 Task: Add Sprouts Sliced Provolone Cheese to the cart.
Action: Mouse moved to (975, 359)
Screenshot: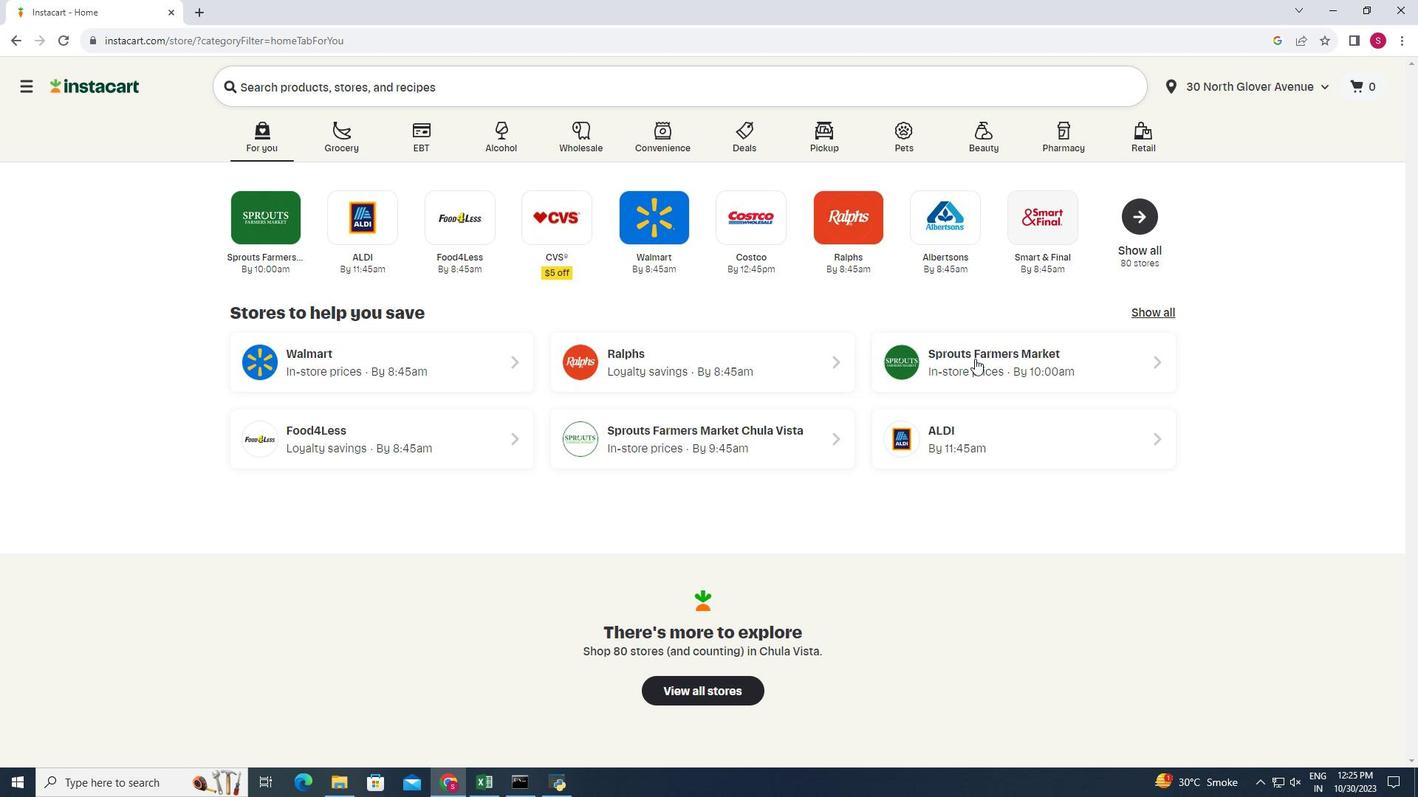 
Action: Mouse pressed left at (975, 359)
Screenshot: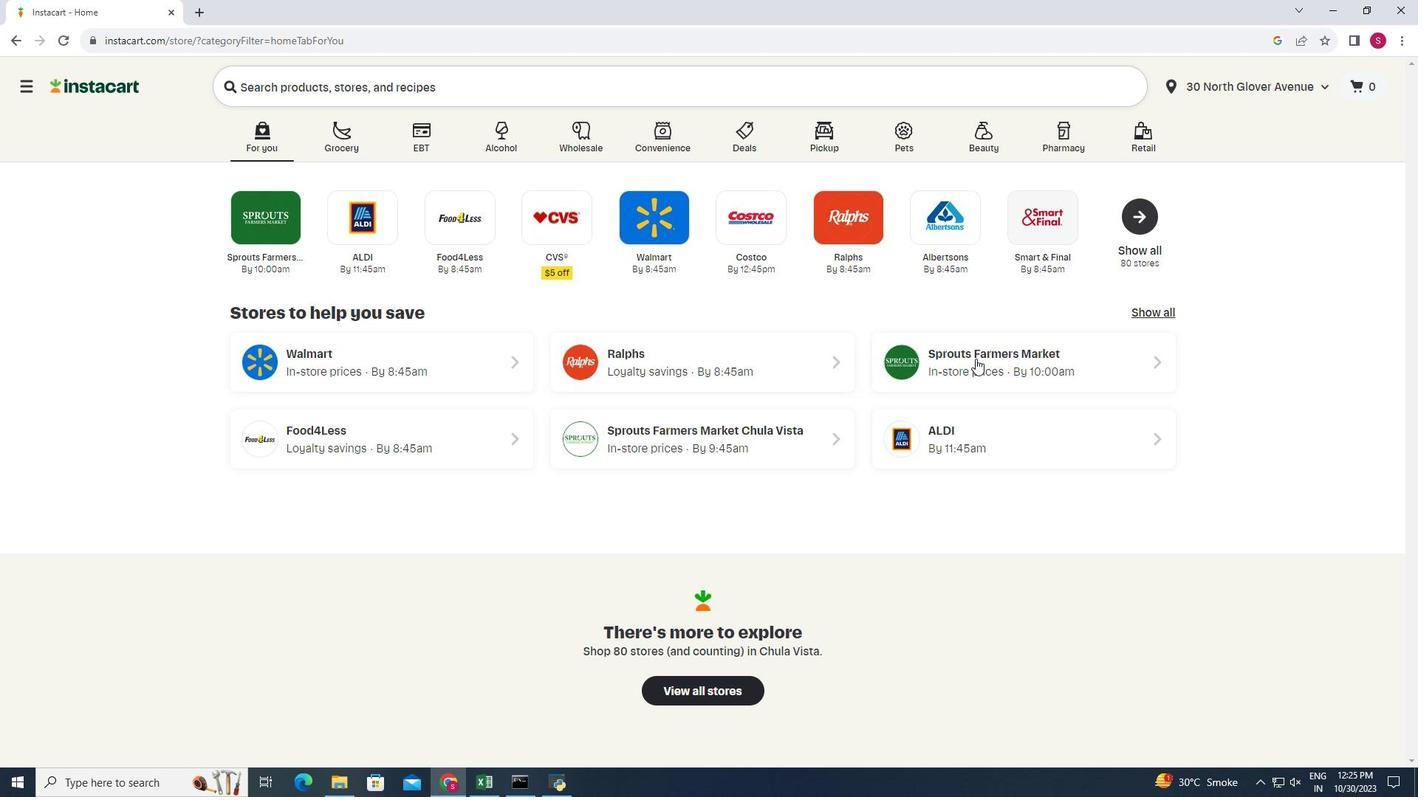 
Action: Mouse moved to (40, 643)
Screenshot: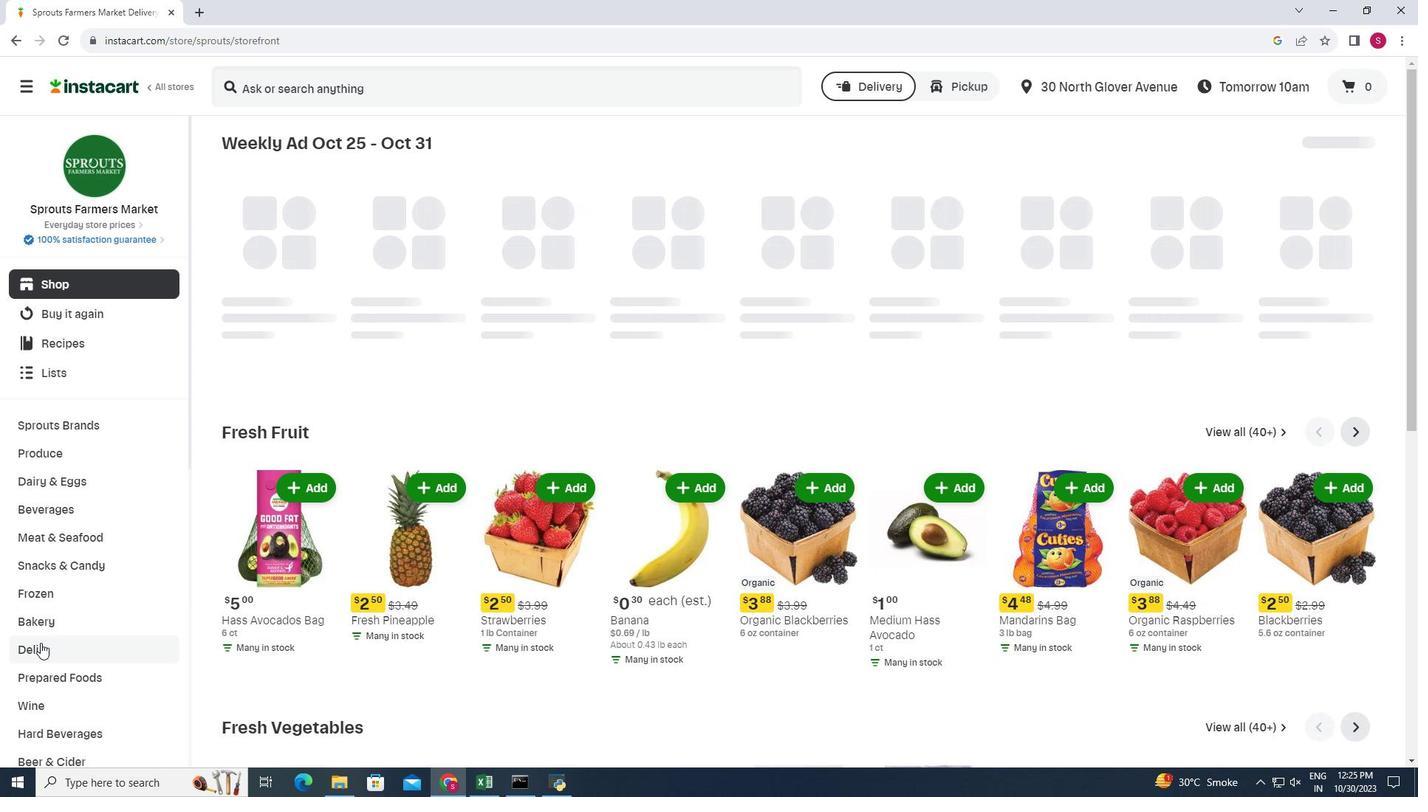 
Action: Mouse pressed left at (40, 643)
Screenshot: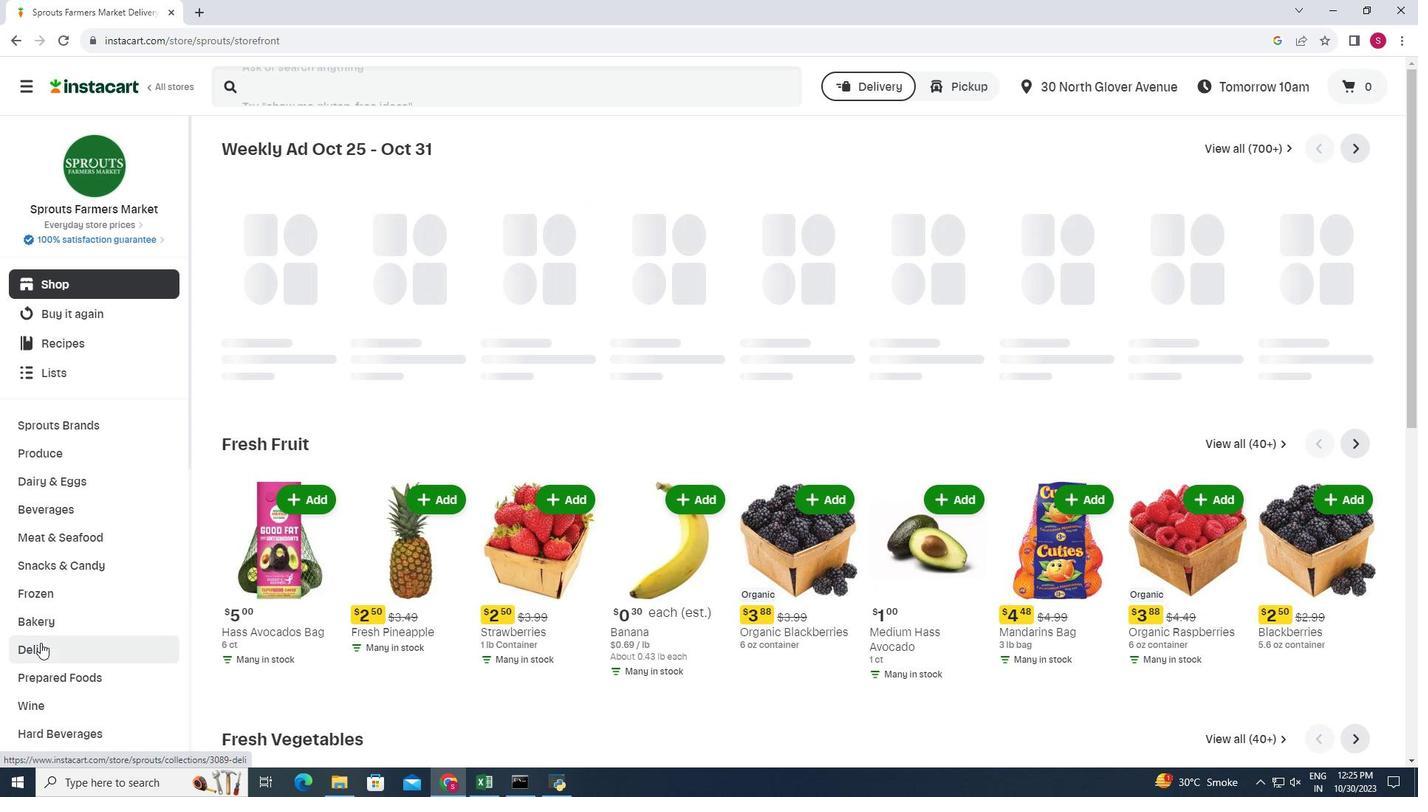 
Action: Mouse moved to (389, 182)
Screenshot: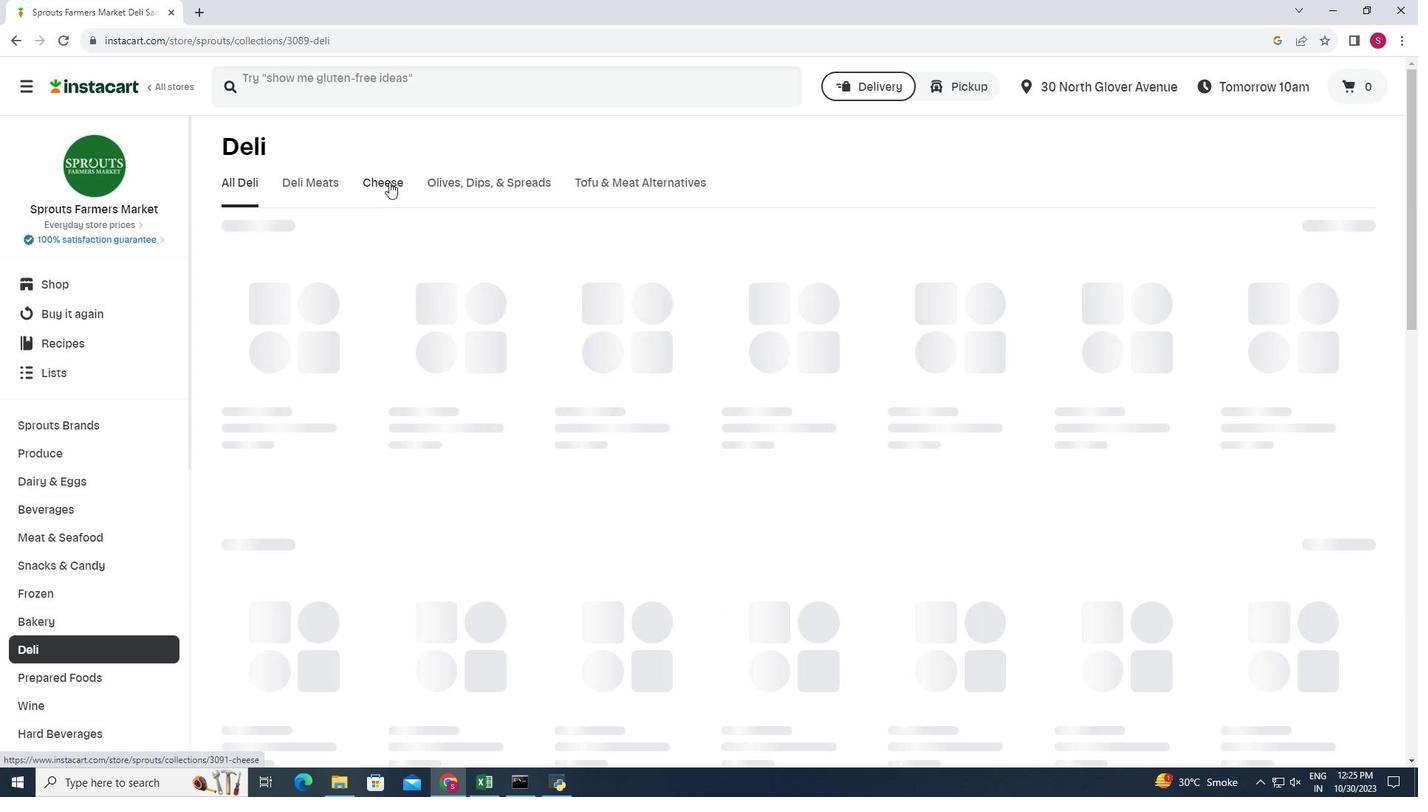 
Action: Mouse pressed left at (389, 182)
Screenshot: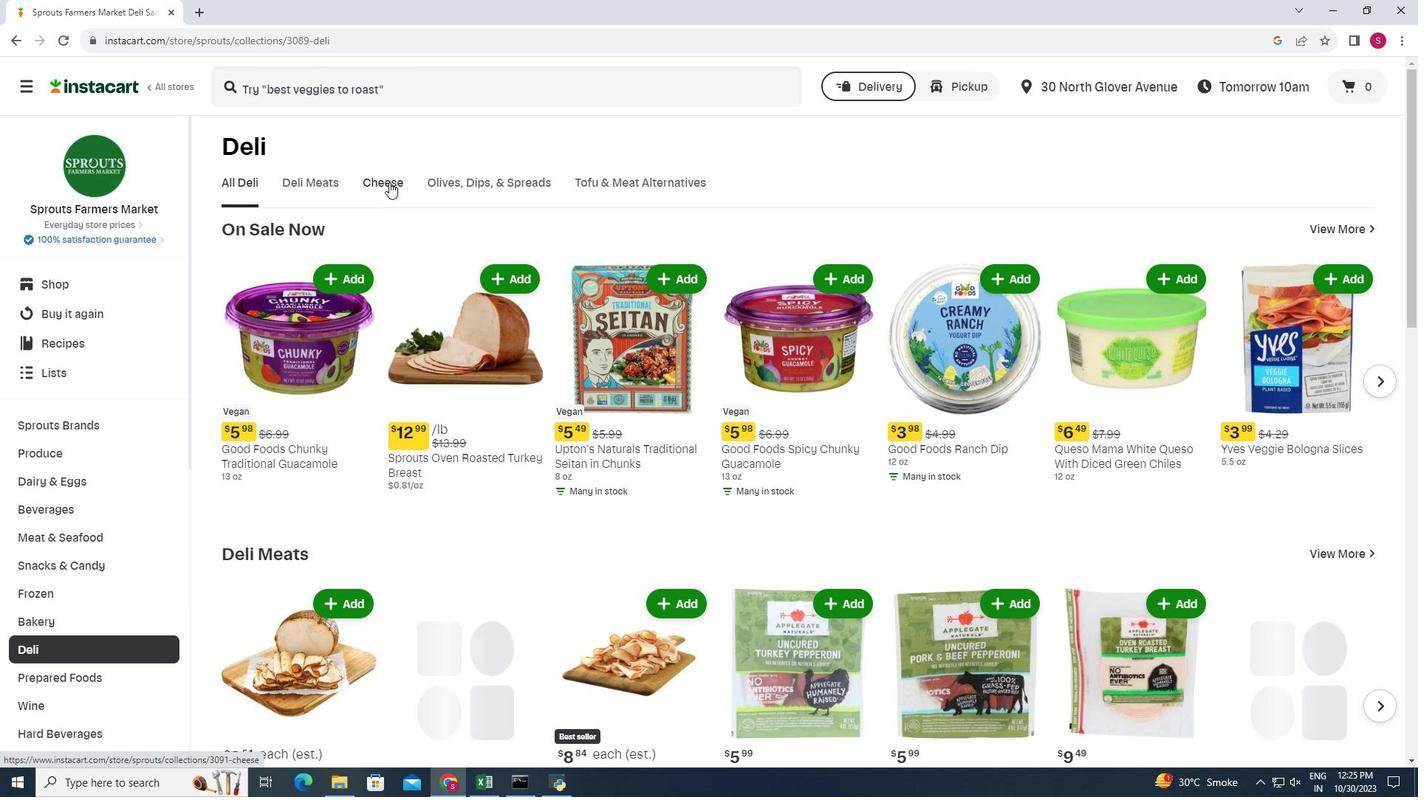 
Action: Mouse moved to (1374, 238)
Screenshot: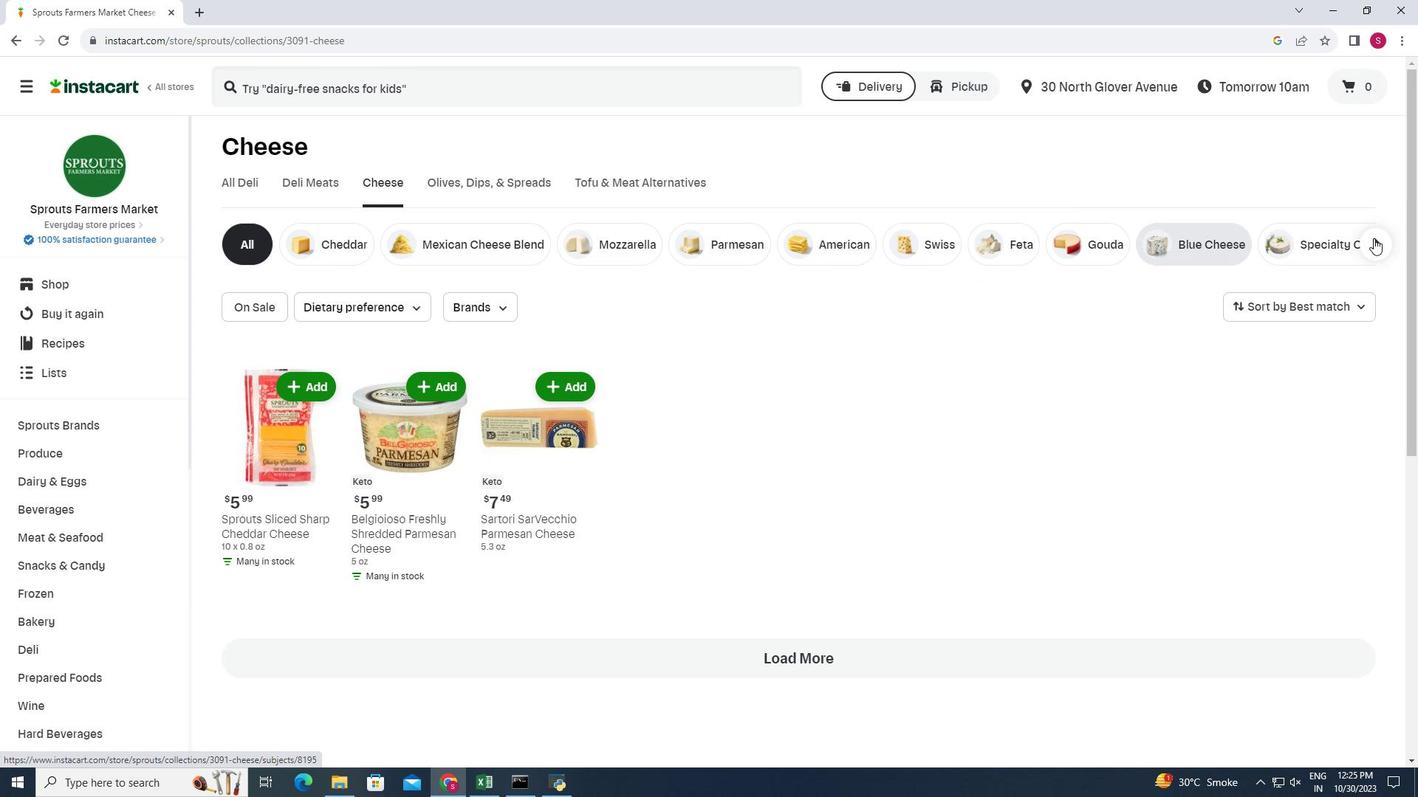 
Action: Mouse pressed left at (1374, 238)
Screenshot: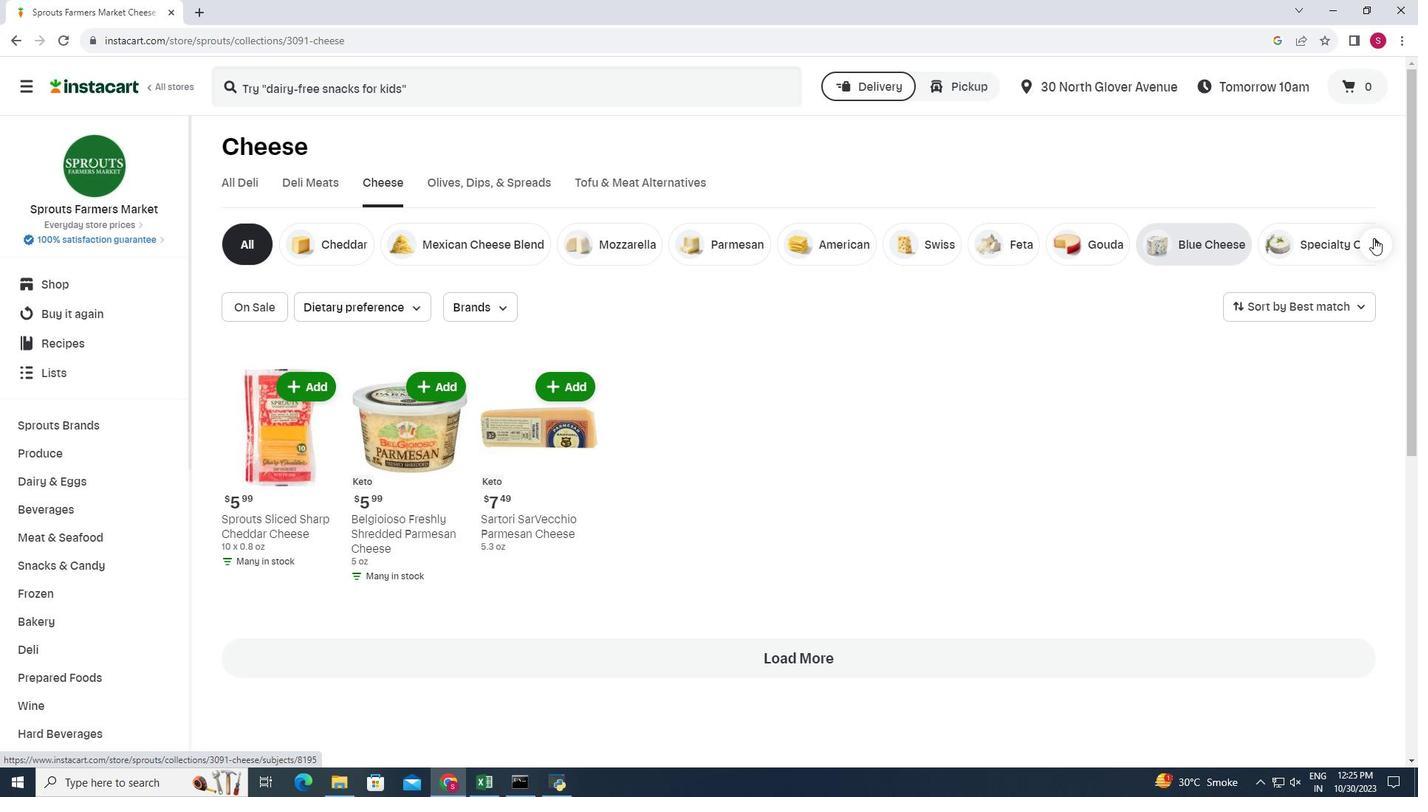 
Action: Mouse moved to (1301, 244)
Screenshot: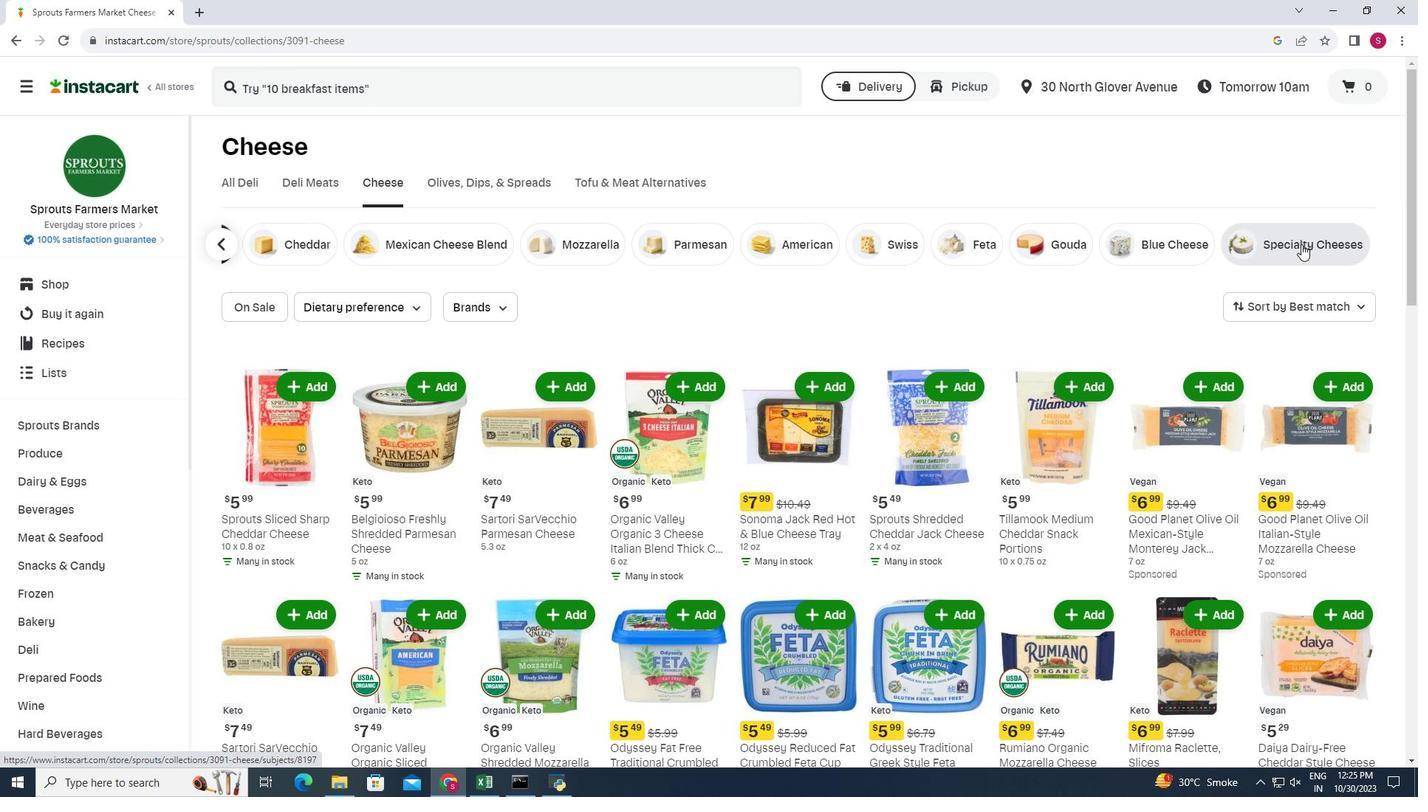 
Action: Mouse pressed left at (1301, 244)
Screenshot: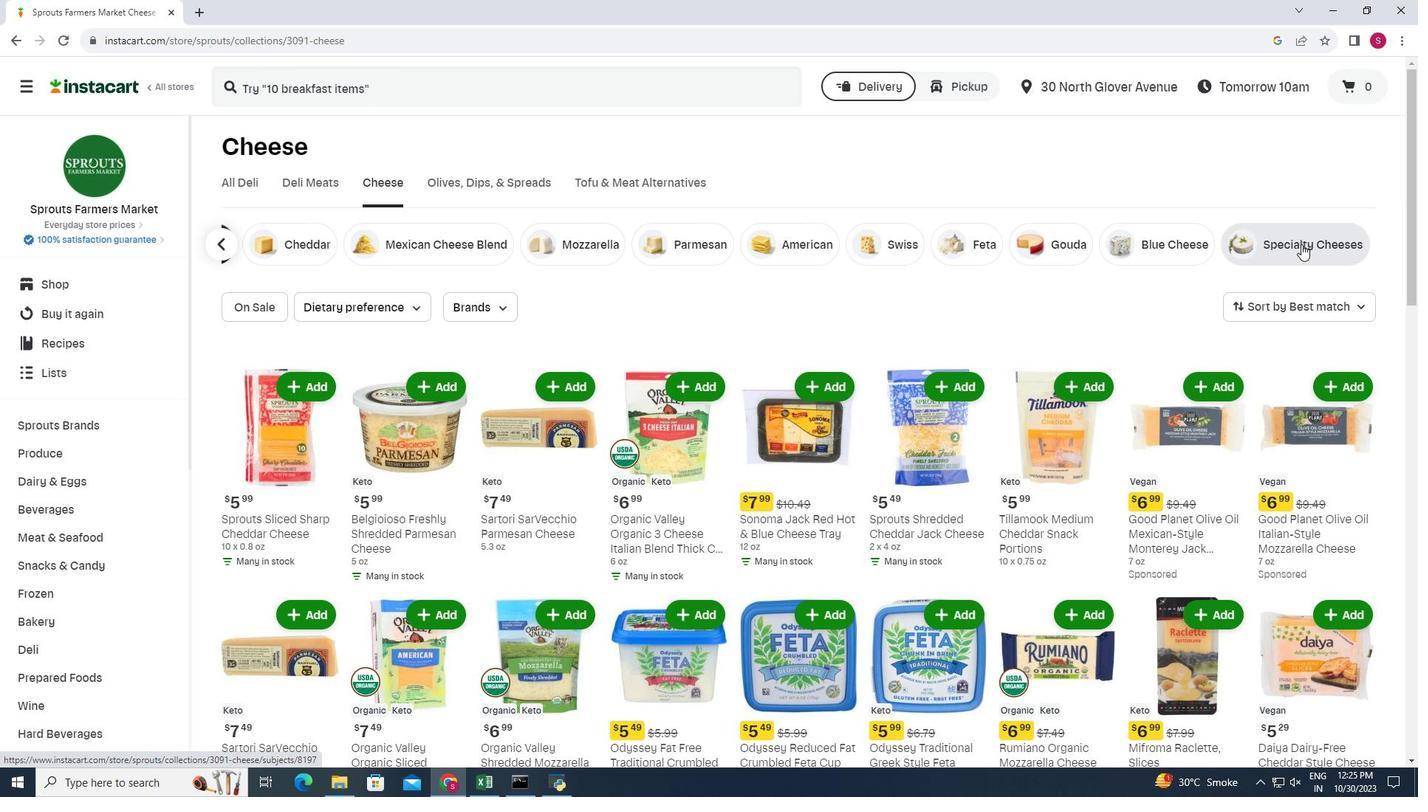 
Action: Mouse moved to (1371, 488)
Screenshot: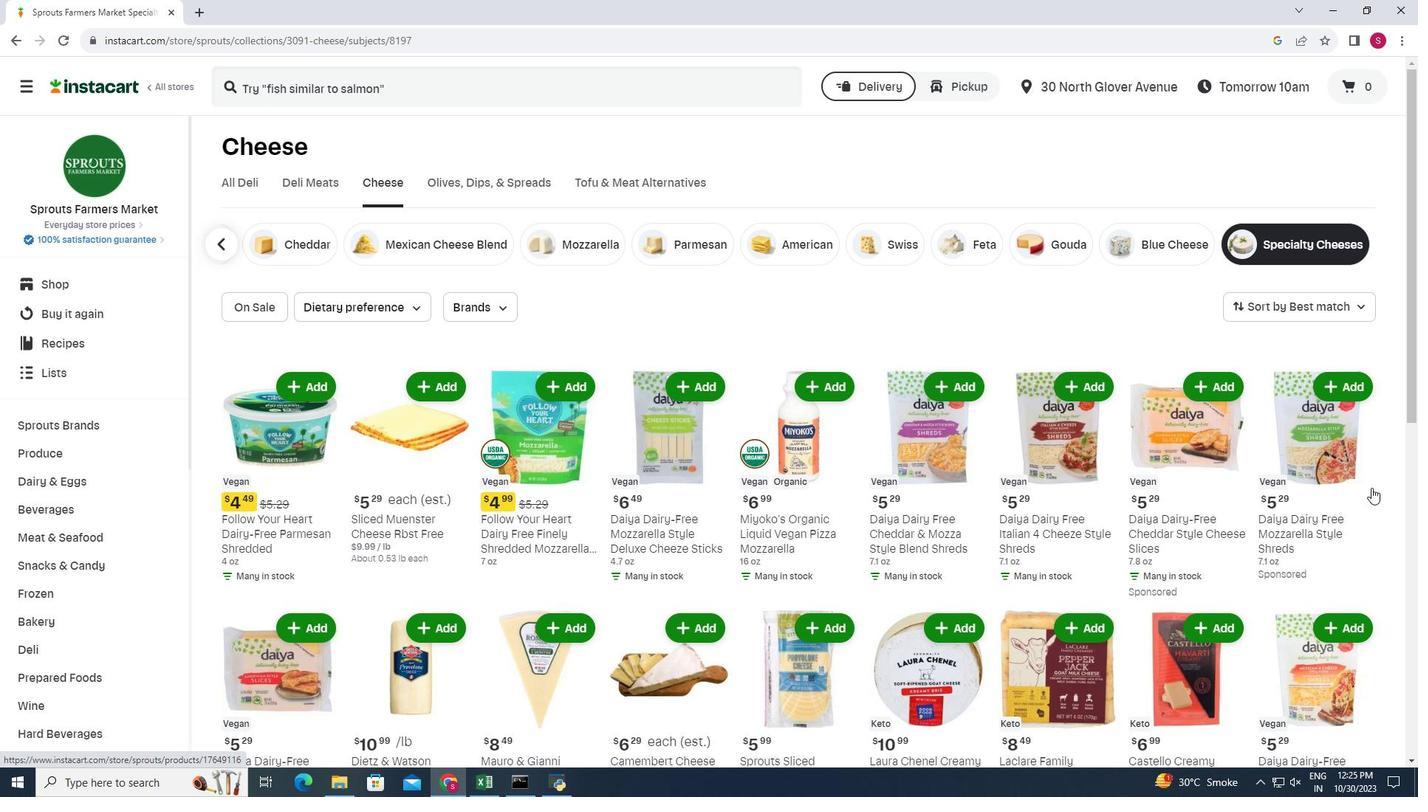 
Action: Mouse scrolled (1371, 487) with delta (0, 0)
Screenshot: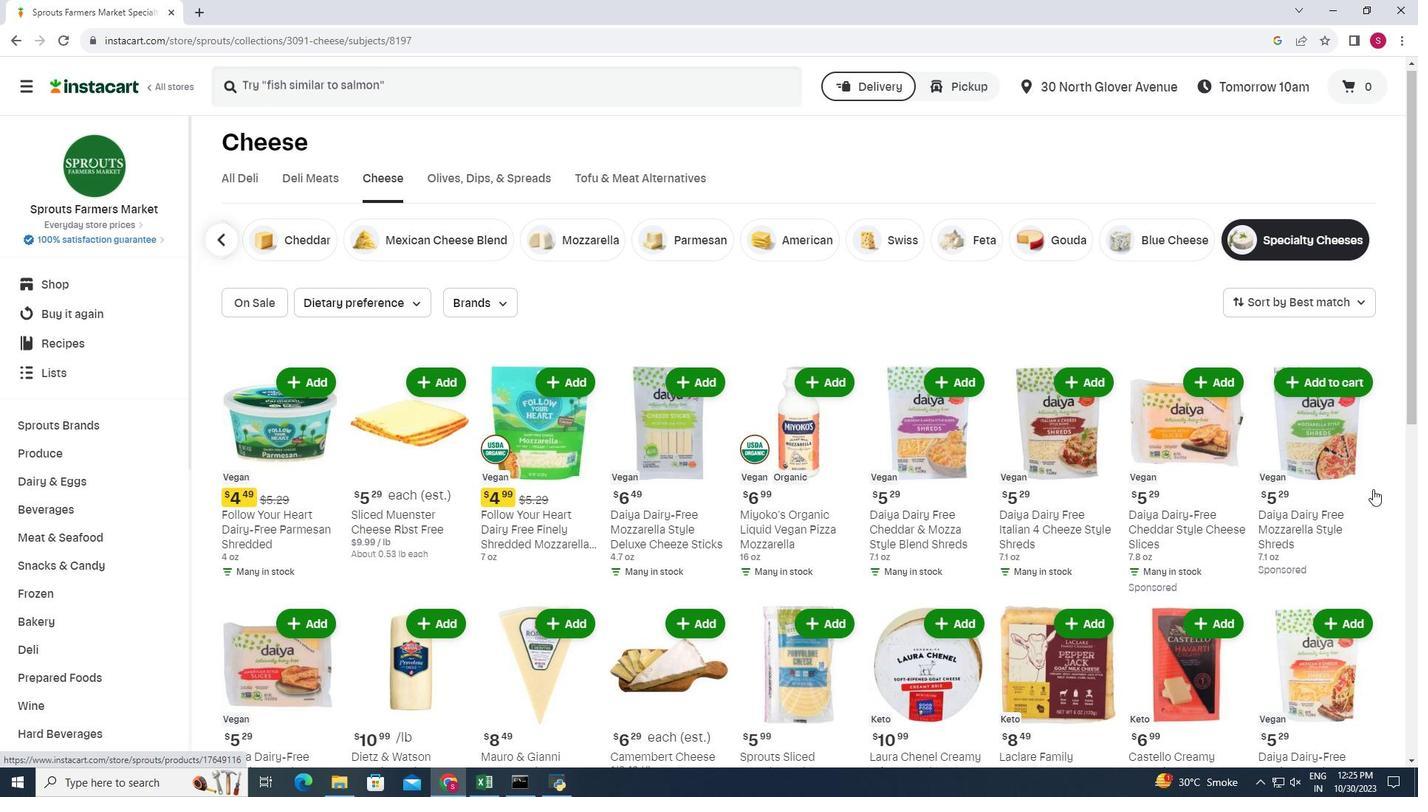 
Action: Mouse moved to (1373, 489)
Screenshot: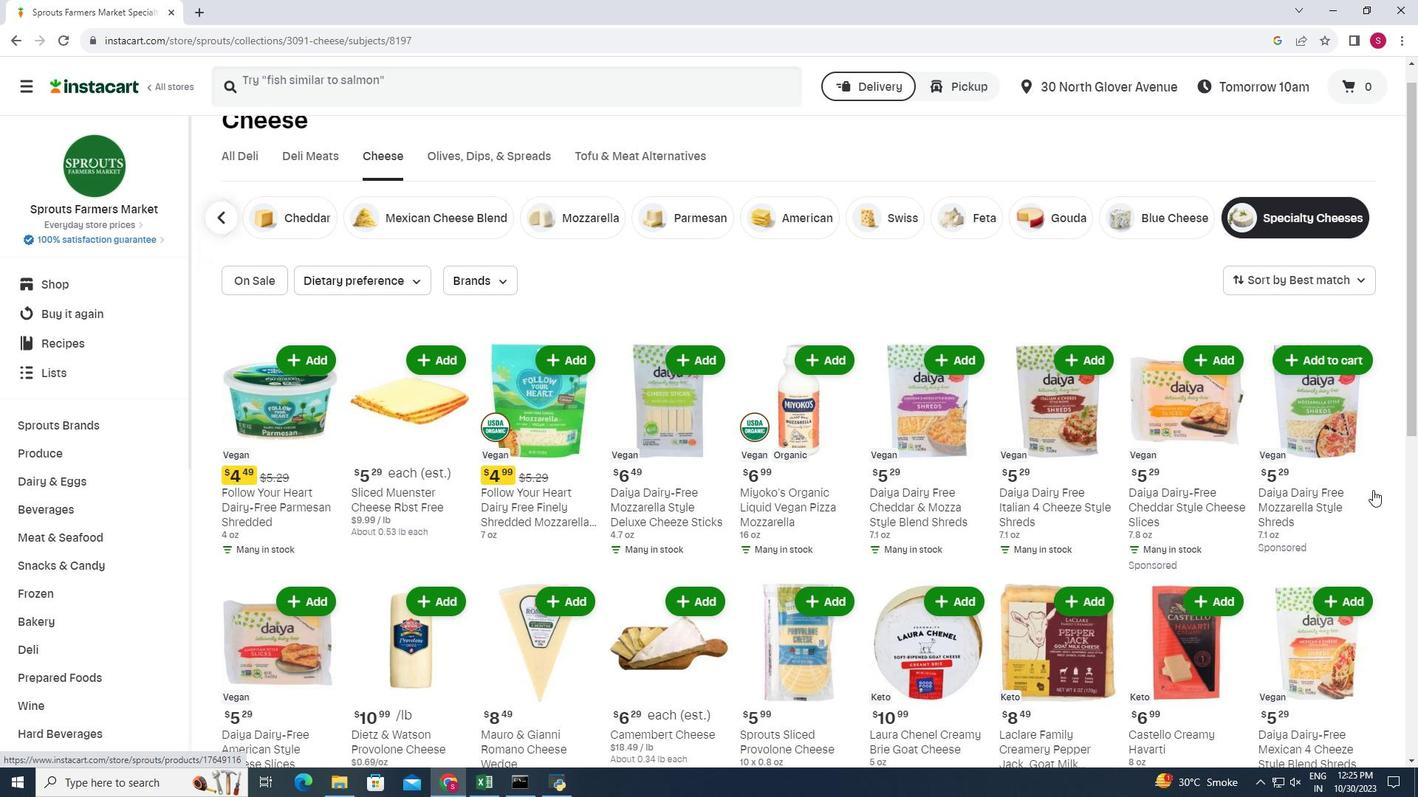 
Action: Mouse scrolled (1373, 489) with delta (0, 0)
Screenshot: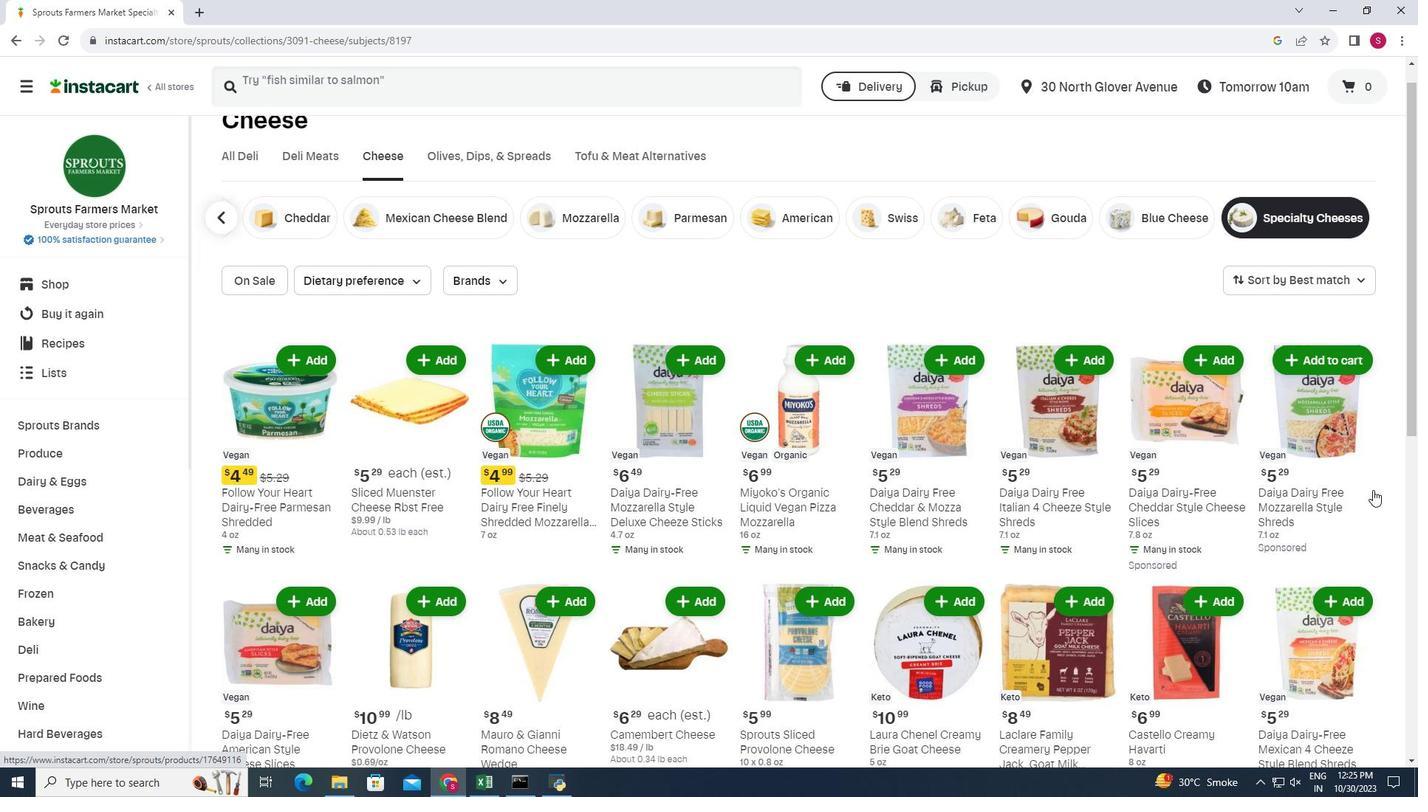 
Action: Mouse moved to (1373, 490)
Screenshot: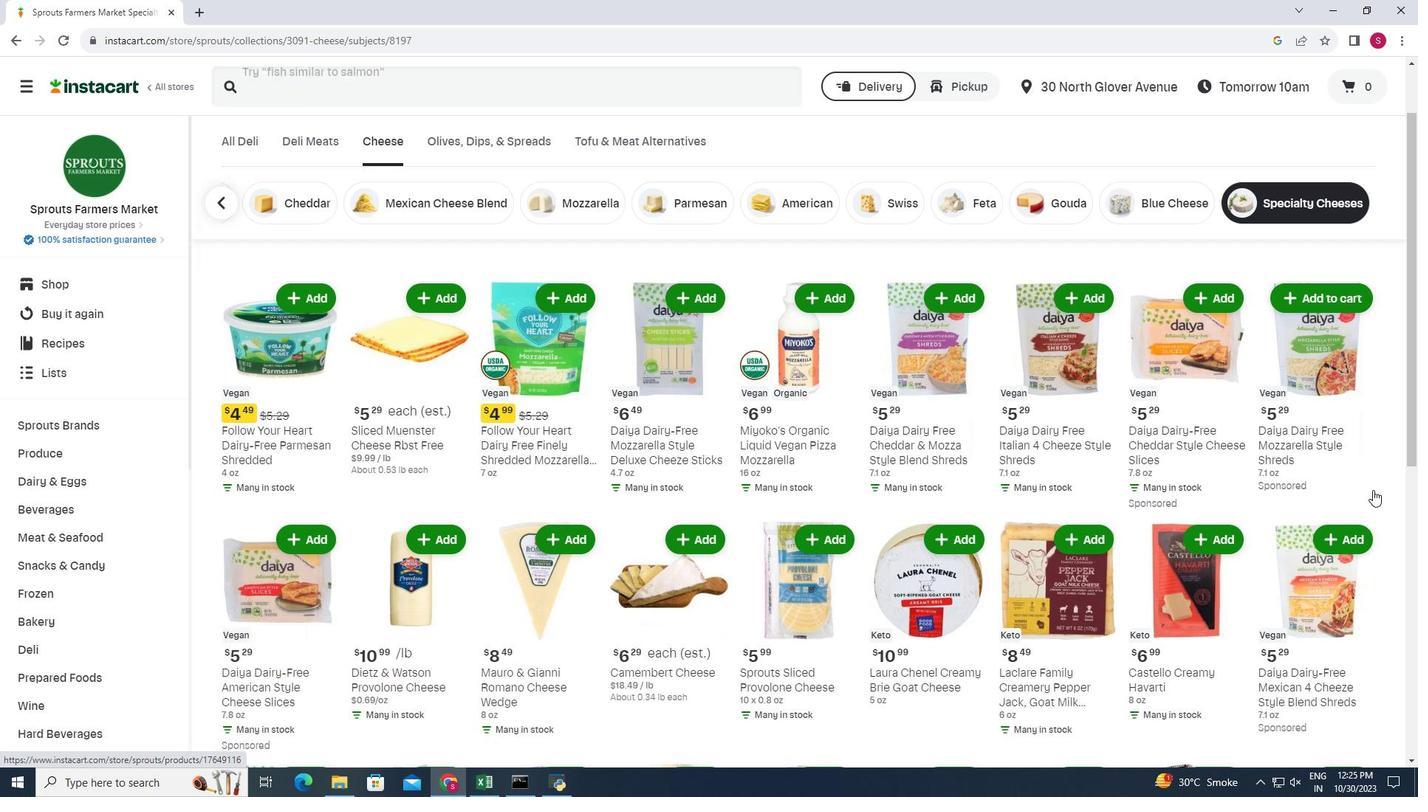 
Action: Mouse scrolled (1373, 489) with delta (0, 0)
Screenshot: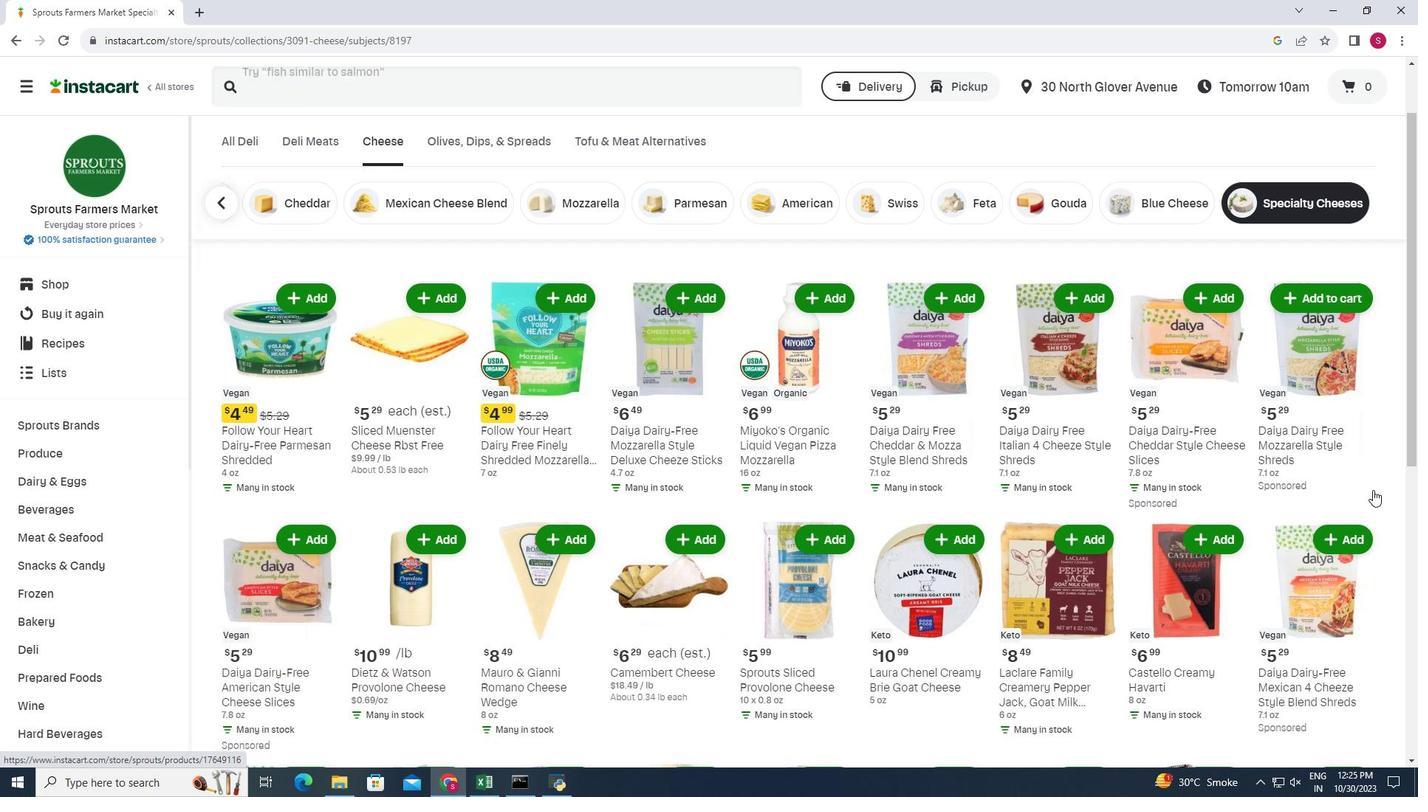 
Action: Mouse moved to (811, 406)
Screenshot: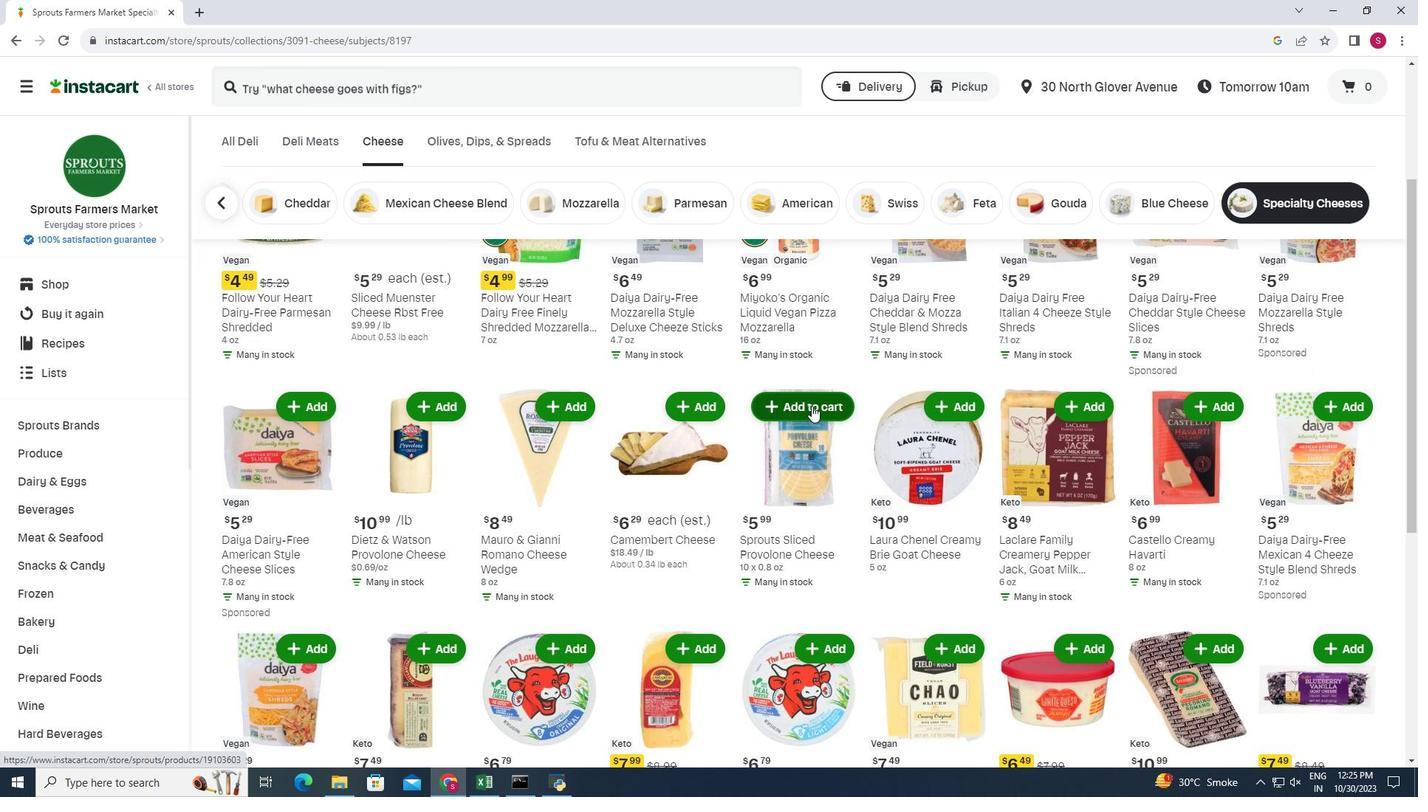 
Action: Mouse pressed left at (811, 406)
Screenshot: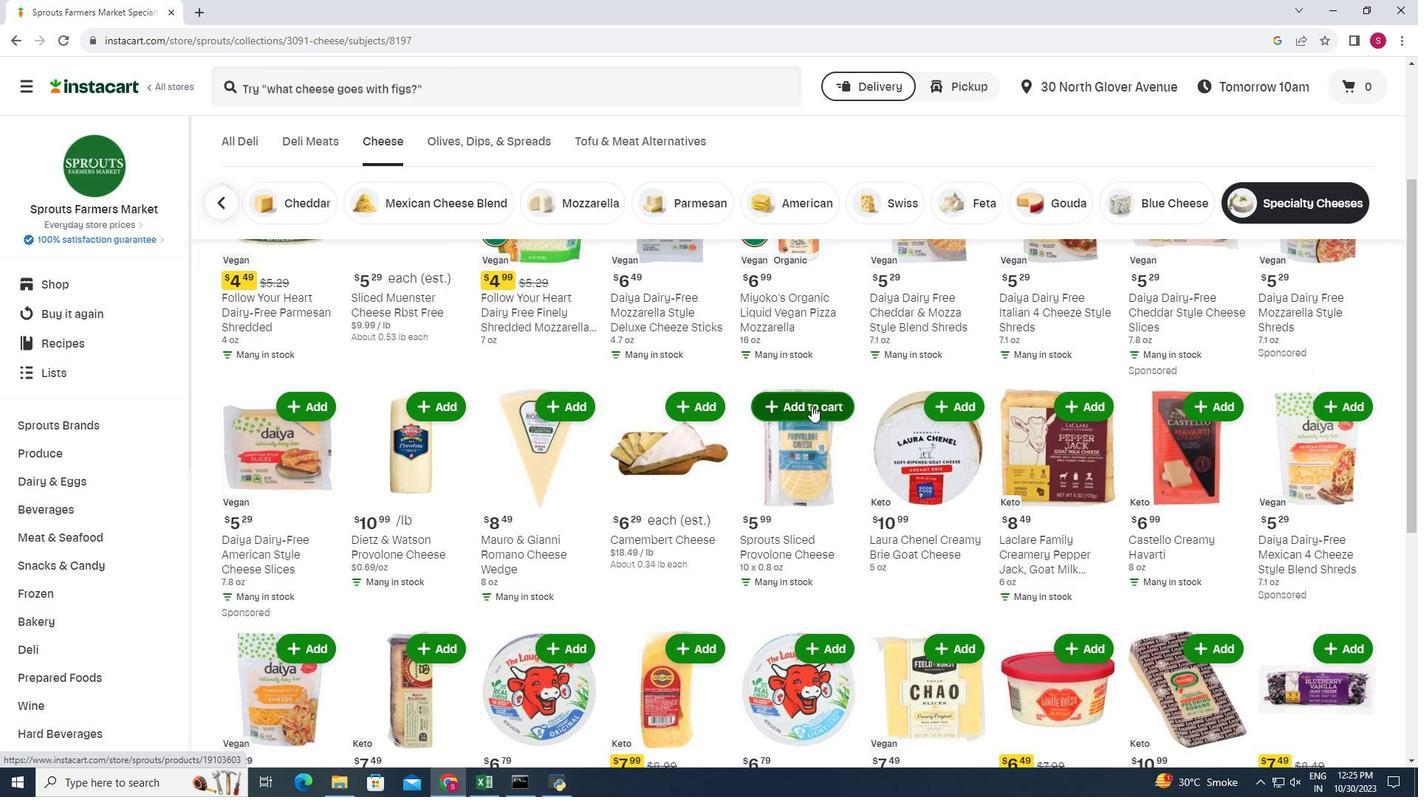 
Action: Mouse moved to (842, 369)
Screenshot: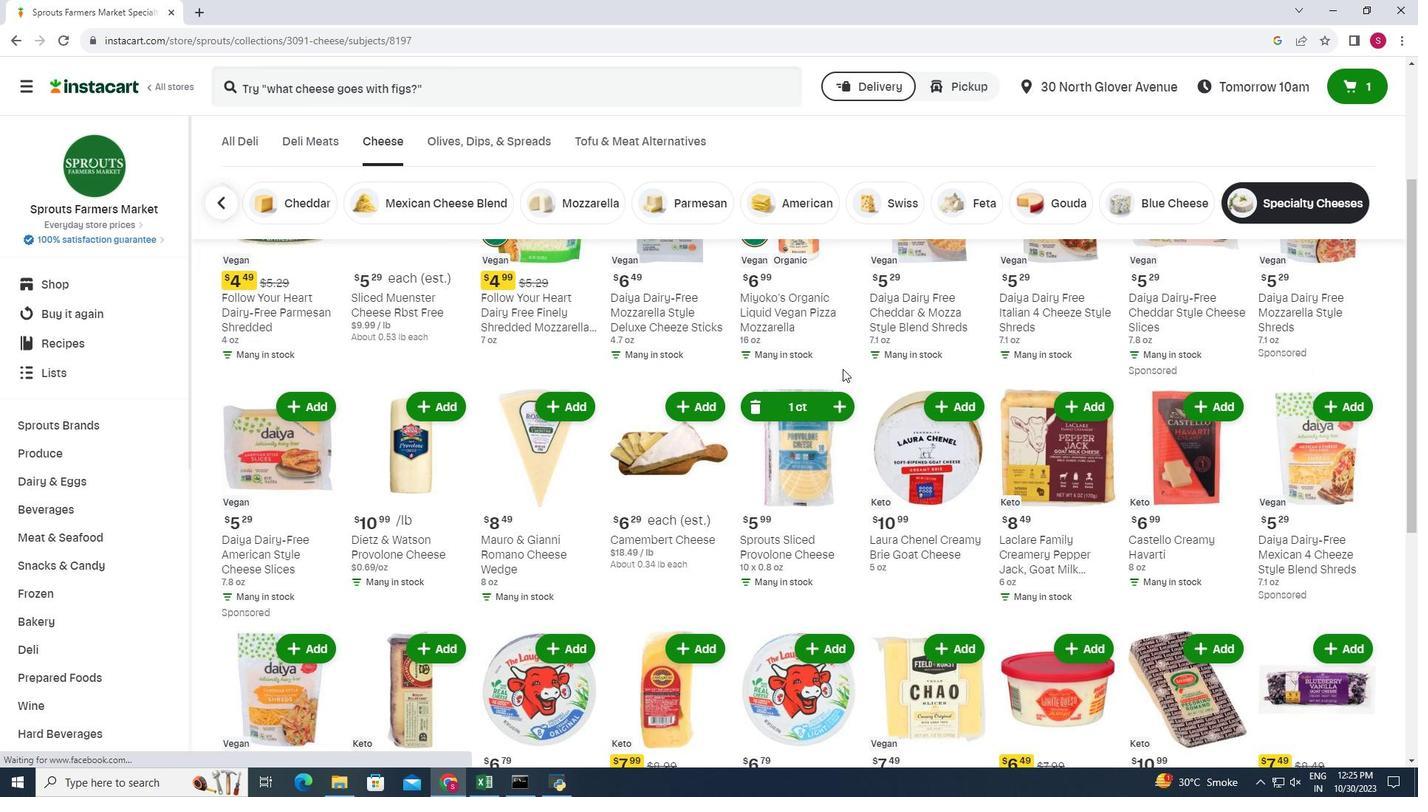 
